 Task: Set the repository deletion and transfer in admin repository permissions for the organization "Mark56771" to "Allow members to delete or transfer repositories for this organization".
Action: Mouse moved to (1291, 104)
Screenshot: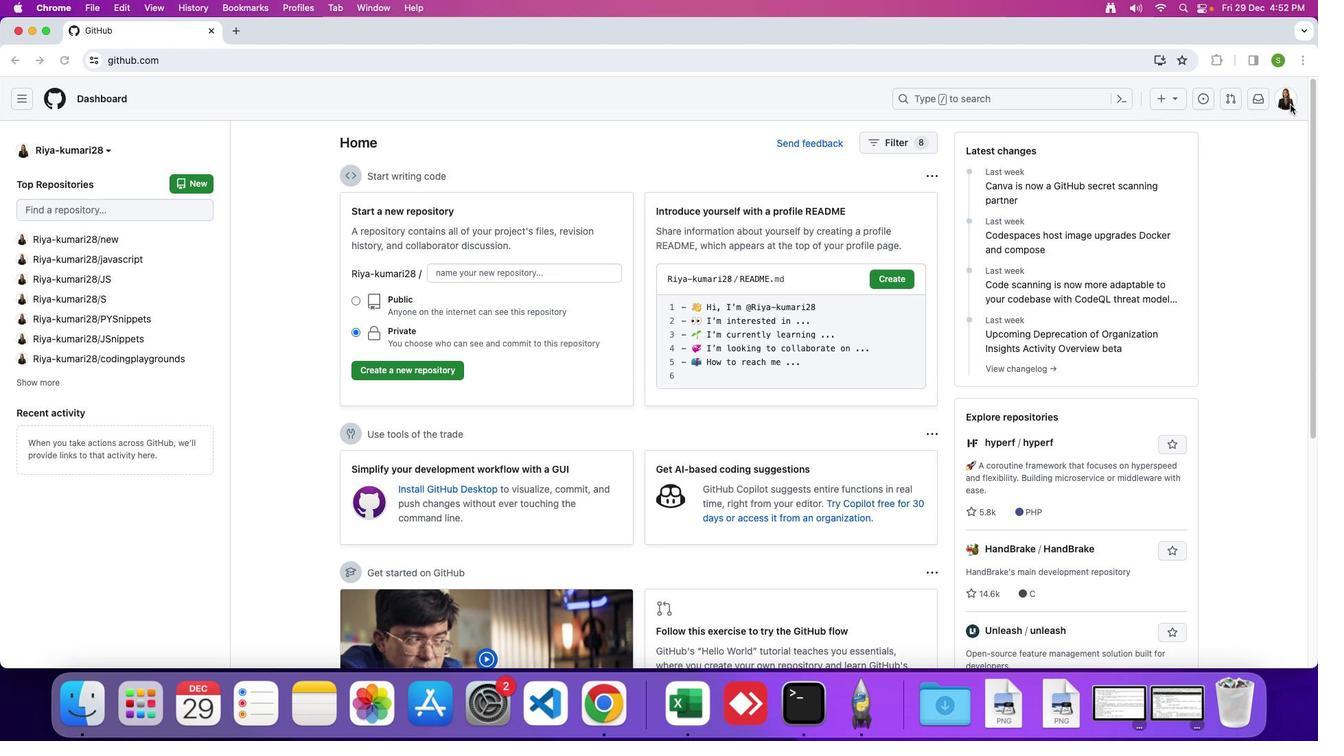 
Action: Mouse pressed left at (1291, 104)
Screenshot: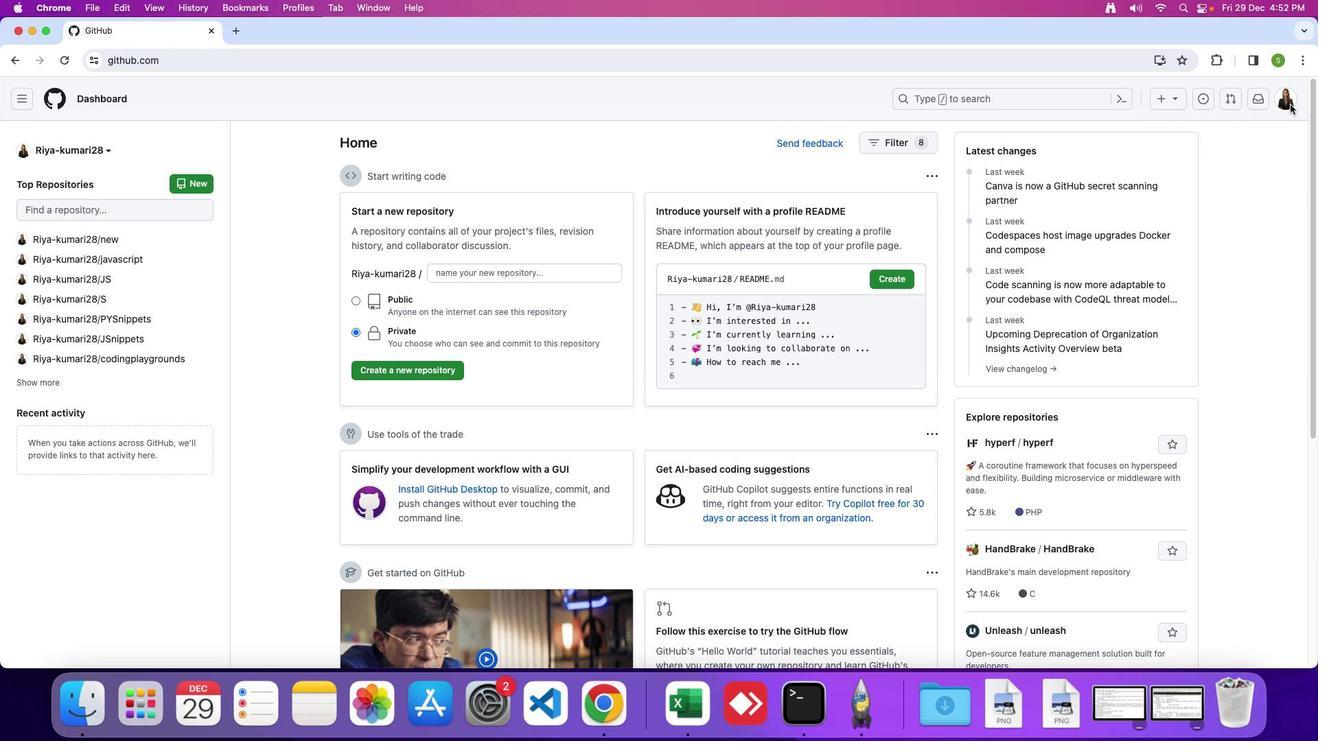 
Action: Mouse moved to (1285, 100)
Screenshot: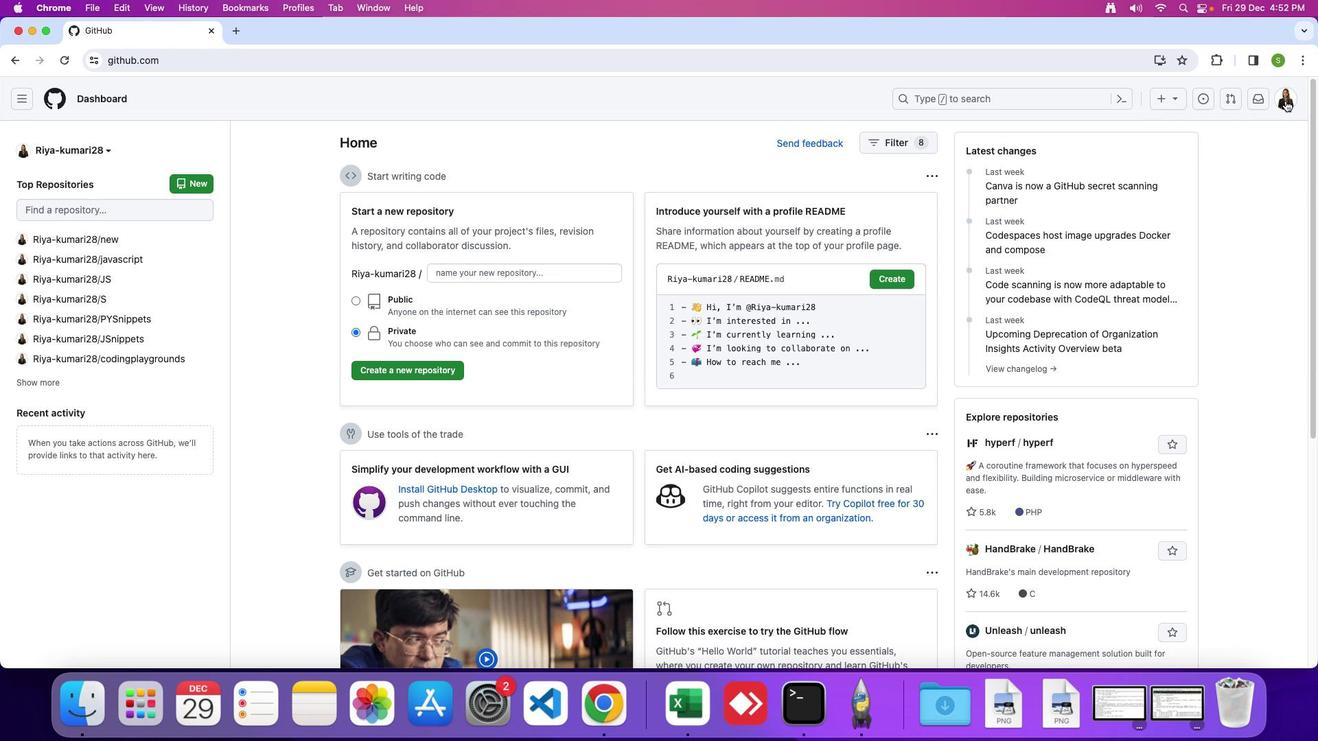 
Action: Mouse pressed left at (1285, 100)
Screenshot: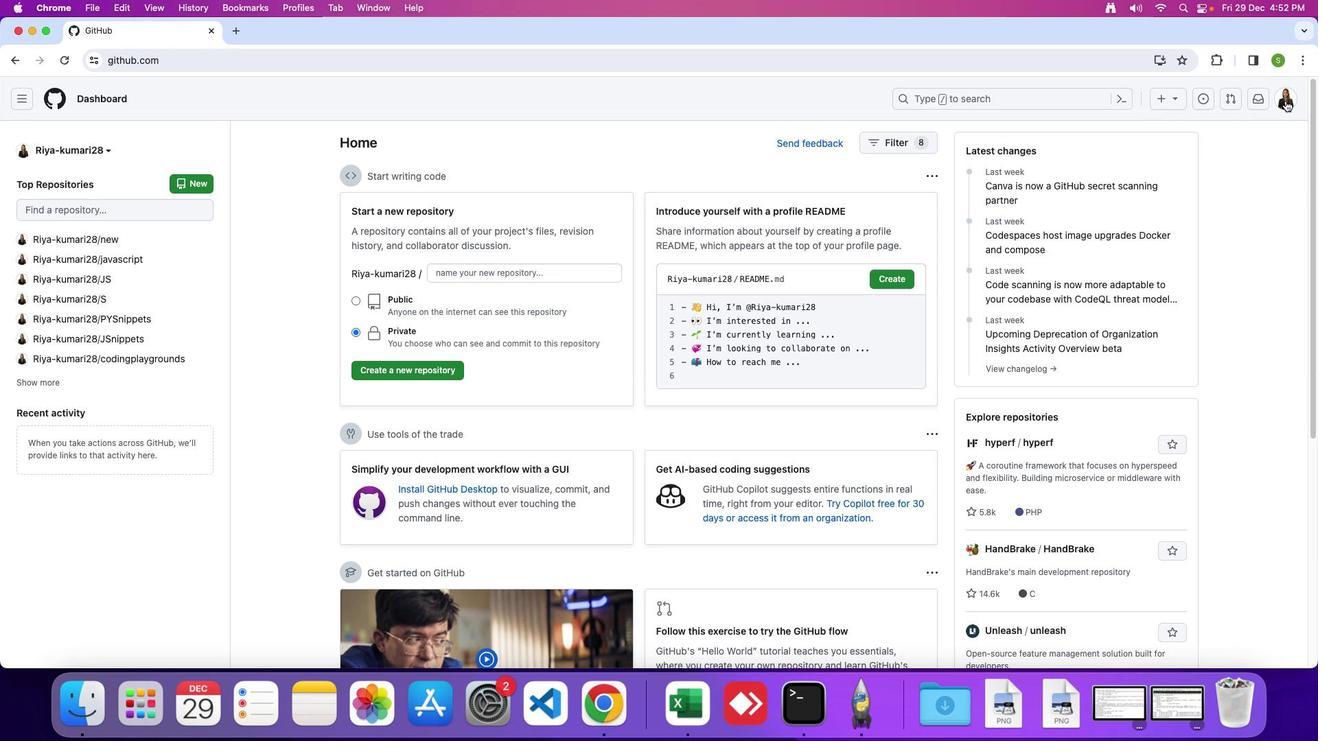 
Action: Mouse moved to (1174, 272)
Screenshot: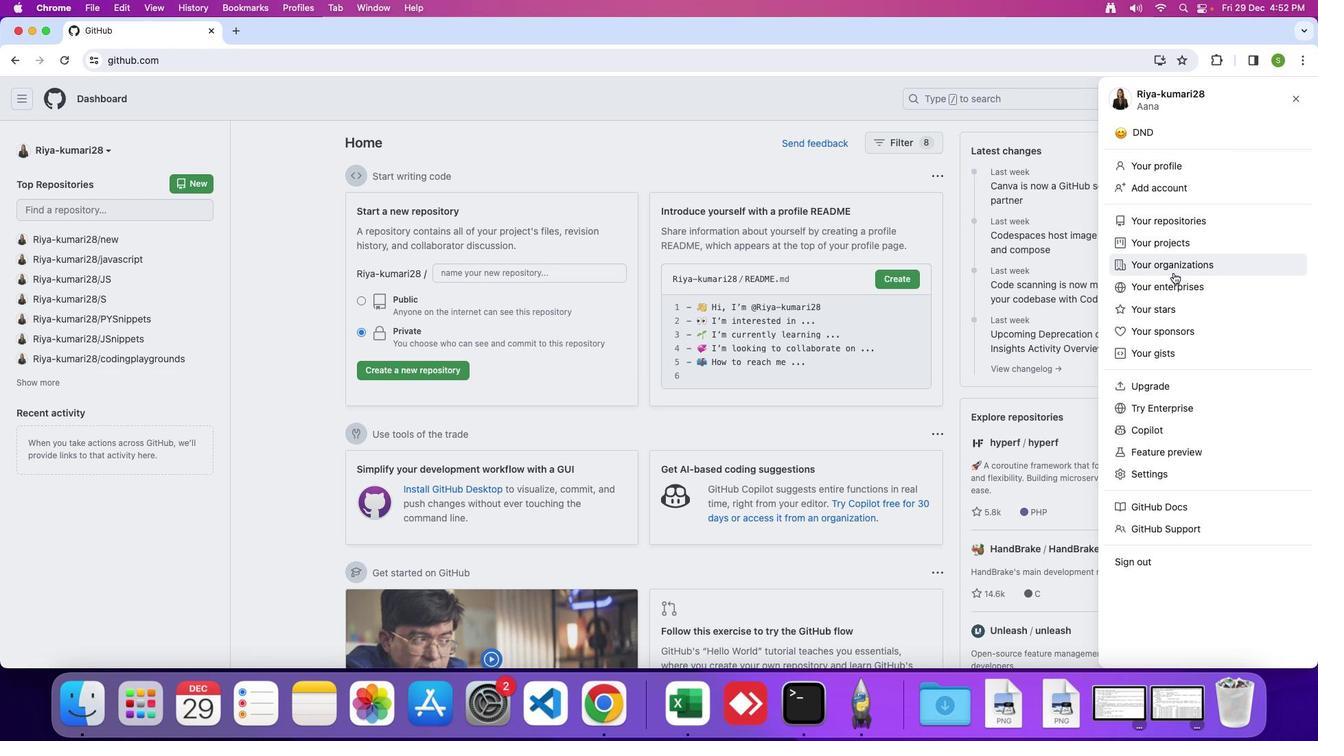 
Action: Mouse pressed left at (1174, 272)
Screenshot: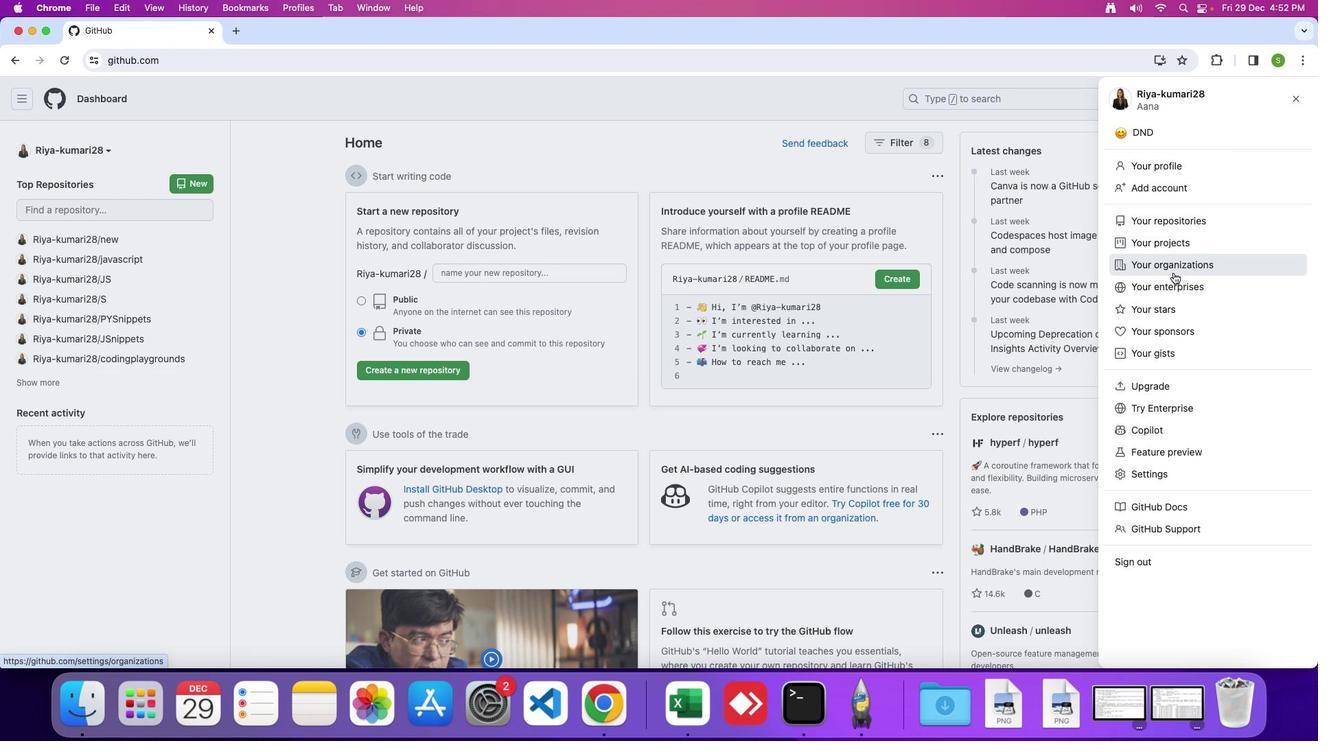 
Action: Mouse moved to (998, 289)
Screenshot: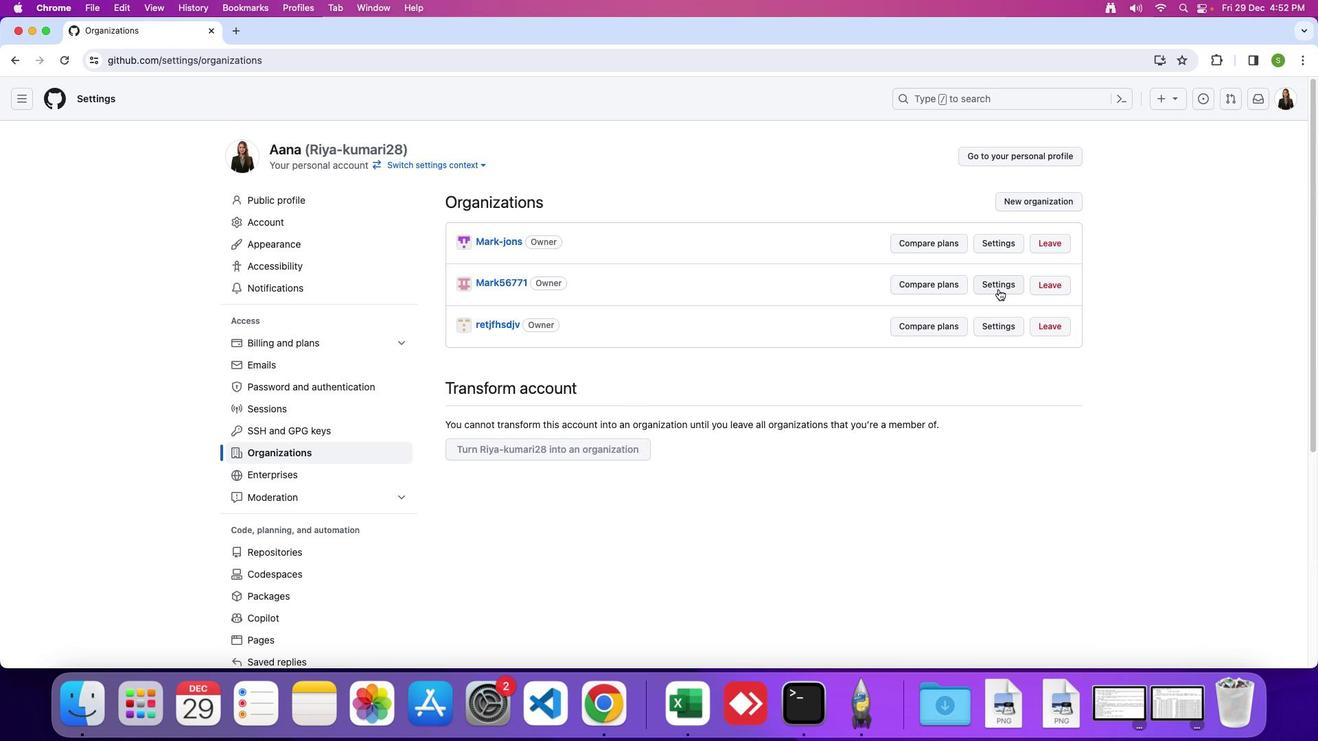 
Action: Mouse pressed left at (998, 289)
Screenshot: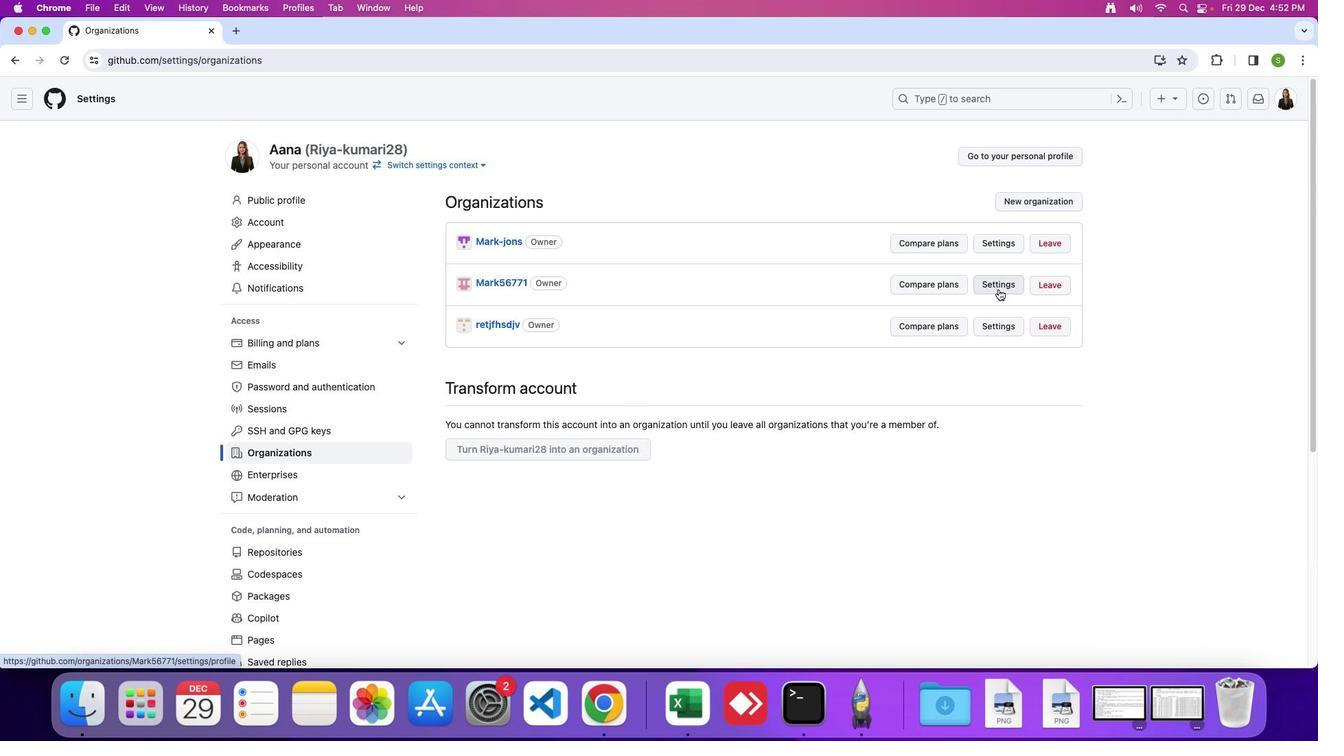 
Action: Mouse moved to (312, 327)
Screenshot: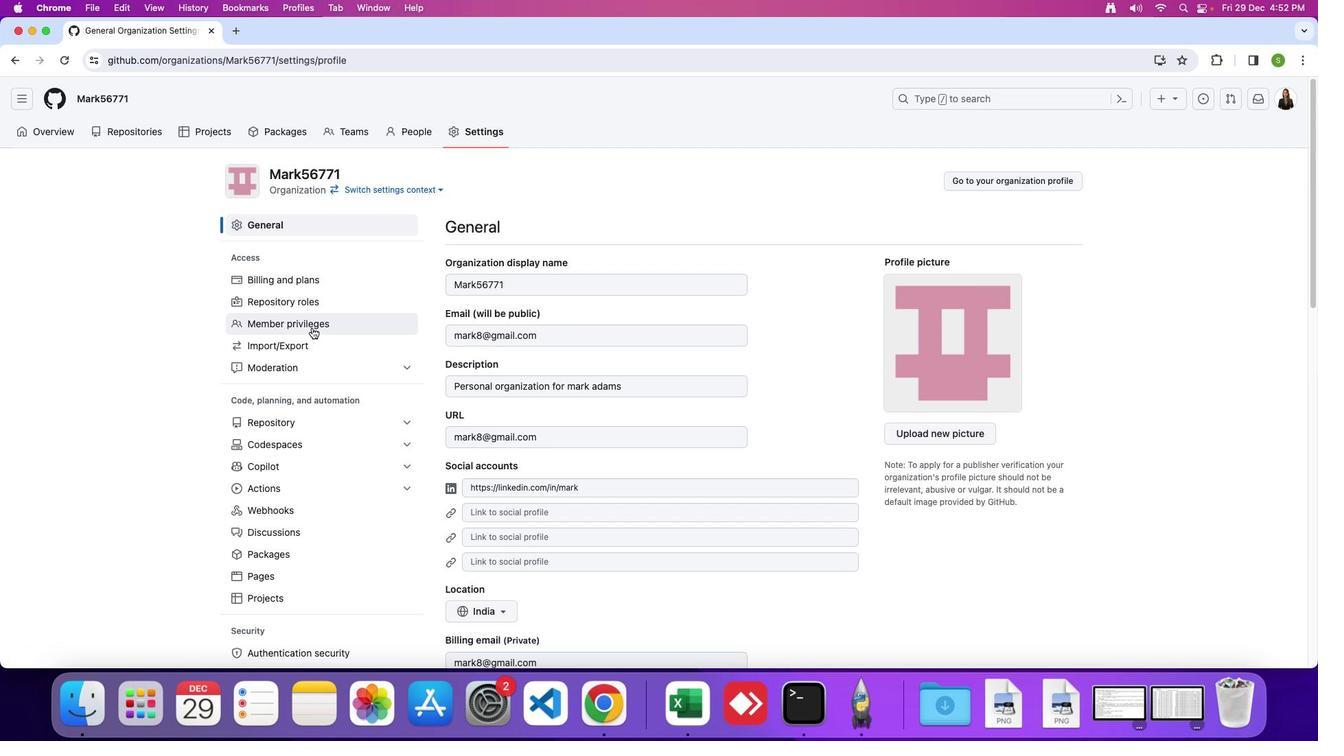 
Action: Mouse pressed left at (312, 327)
Screenshot: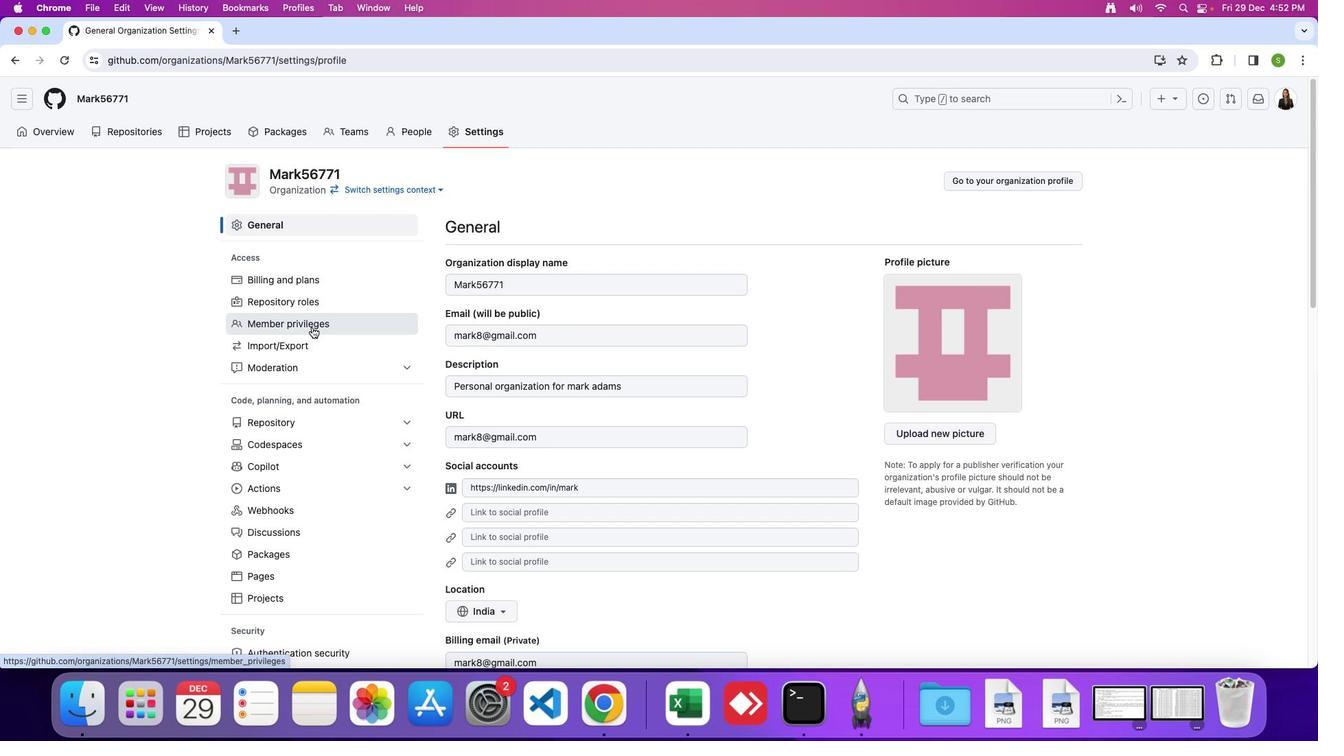
Action: Mouse moved to (627, 415)
Screenshot: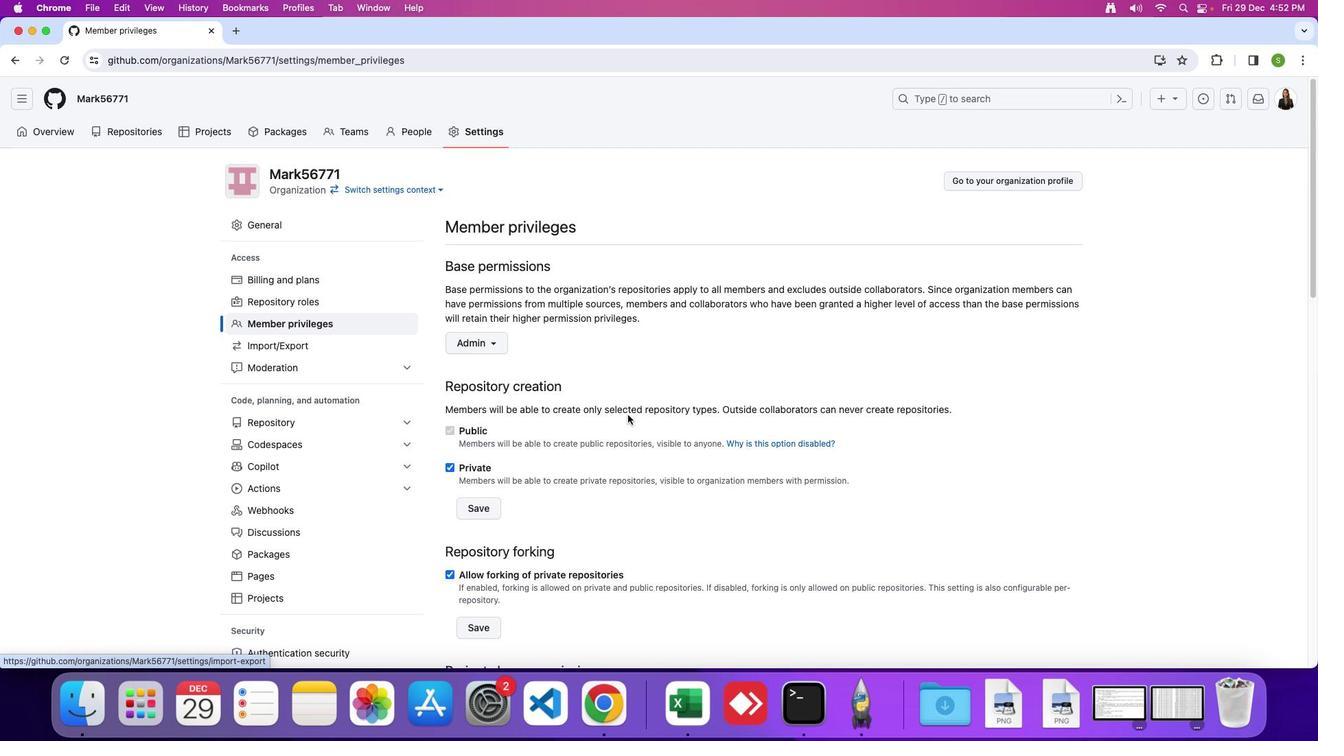 
Action: Mouse scrolled (627, 415) with delta (0, 0)
Screenshot: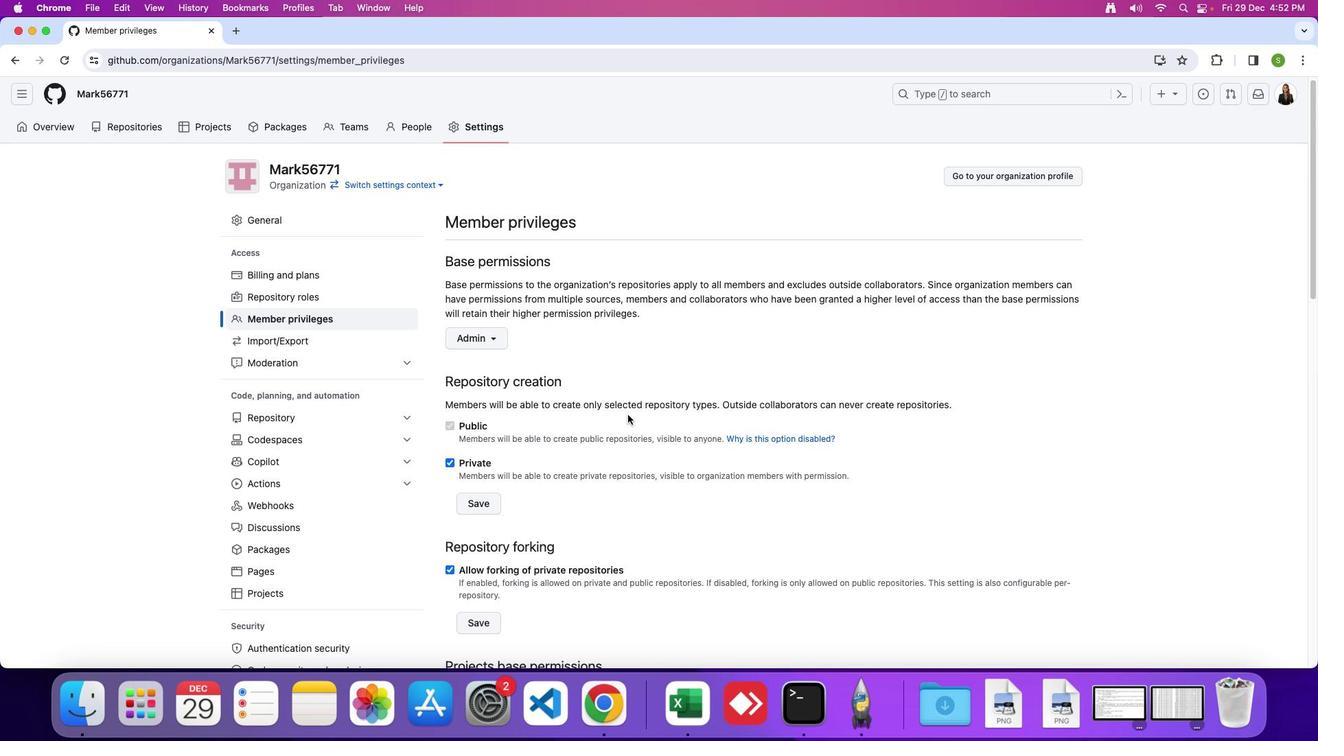 
Action: Mouse scrolled (627, 415) with delta (0, 0)
Screenshot: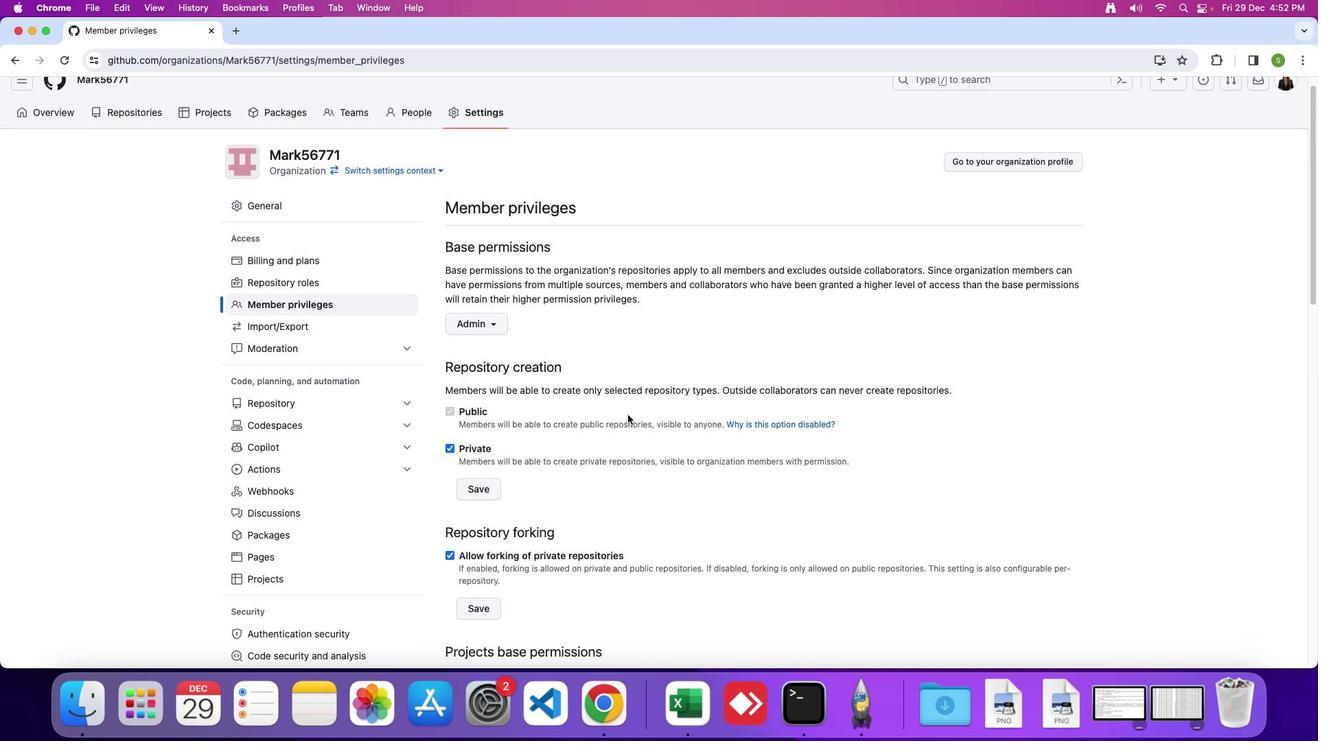 
Action: Mouse scrolled (627, 415) with delta (0, -2)
Screenshot: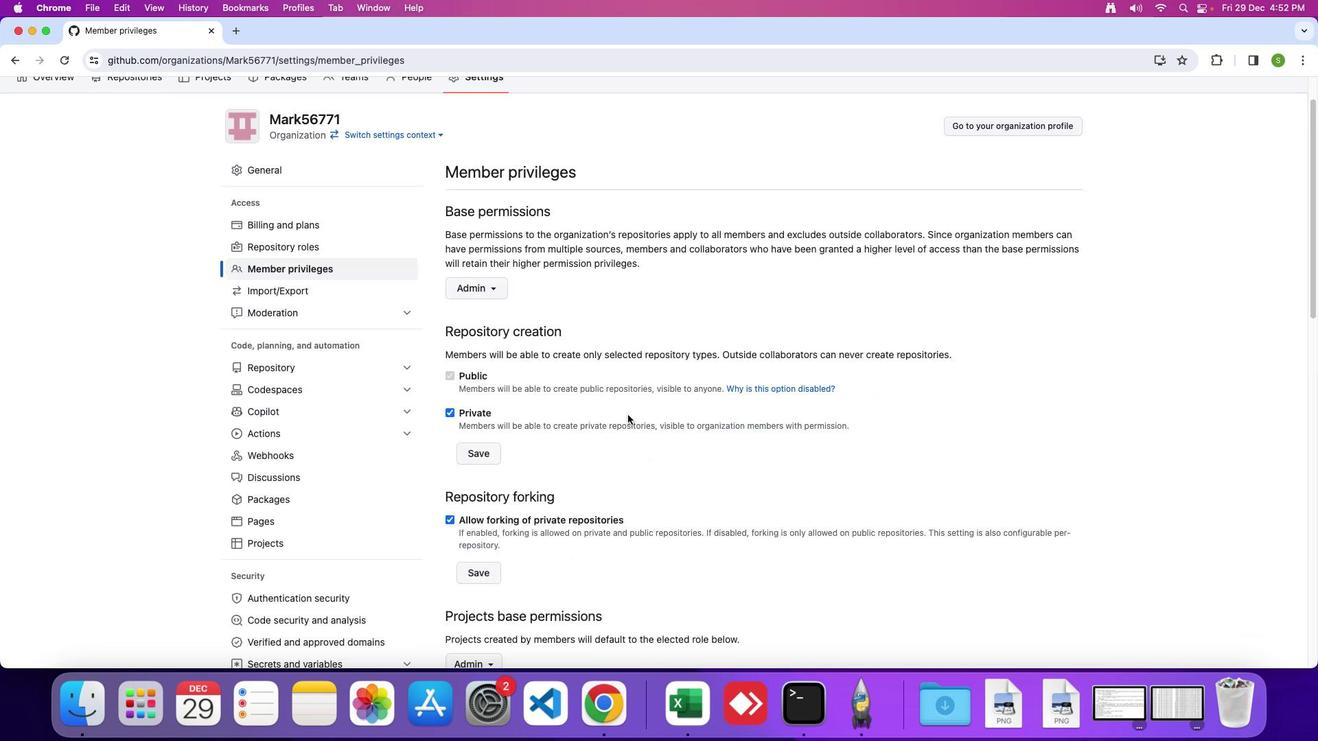 
Action: Mouse scrolled (627, 415) with delta (0, 0)
Screenshot: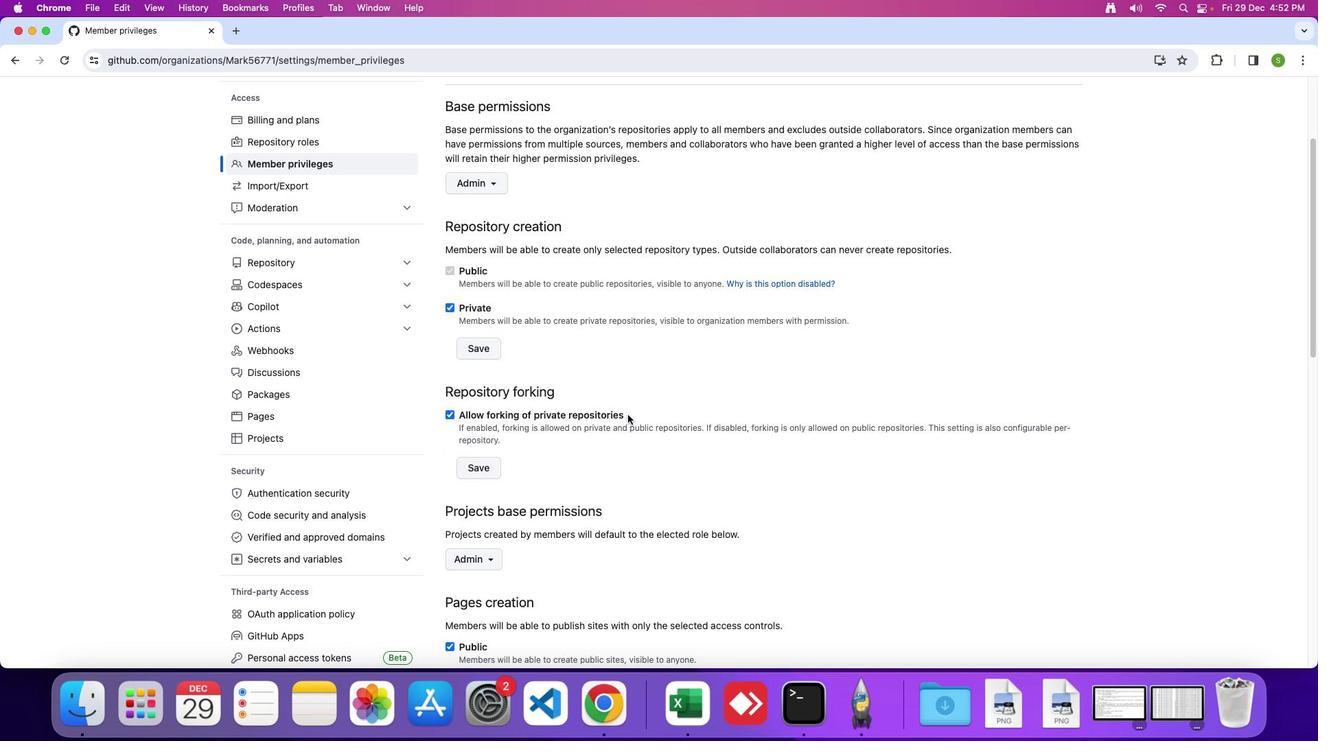 
Action: Mouse scrolled (627, 415) with delta (0, 0)
Screenshot: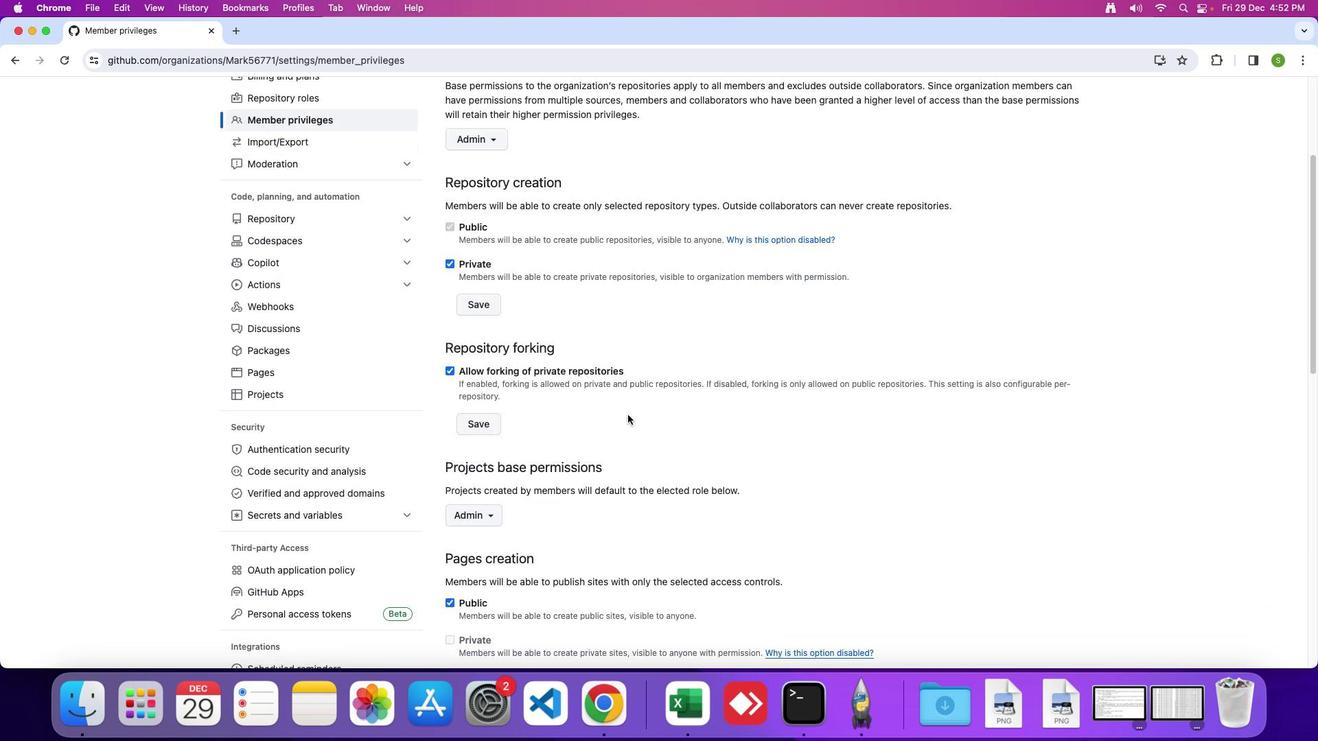 
Action: Mouse scrolled (627, 415) with delta (0, -2)
Screenshot: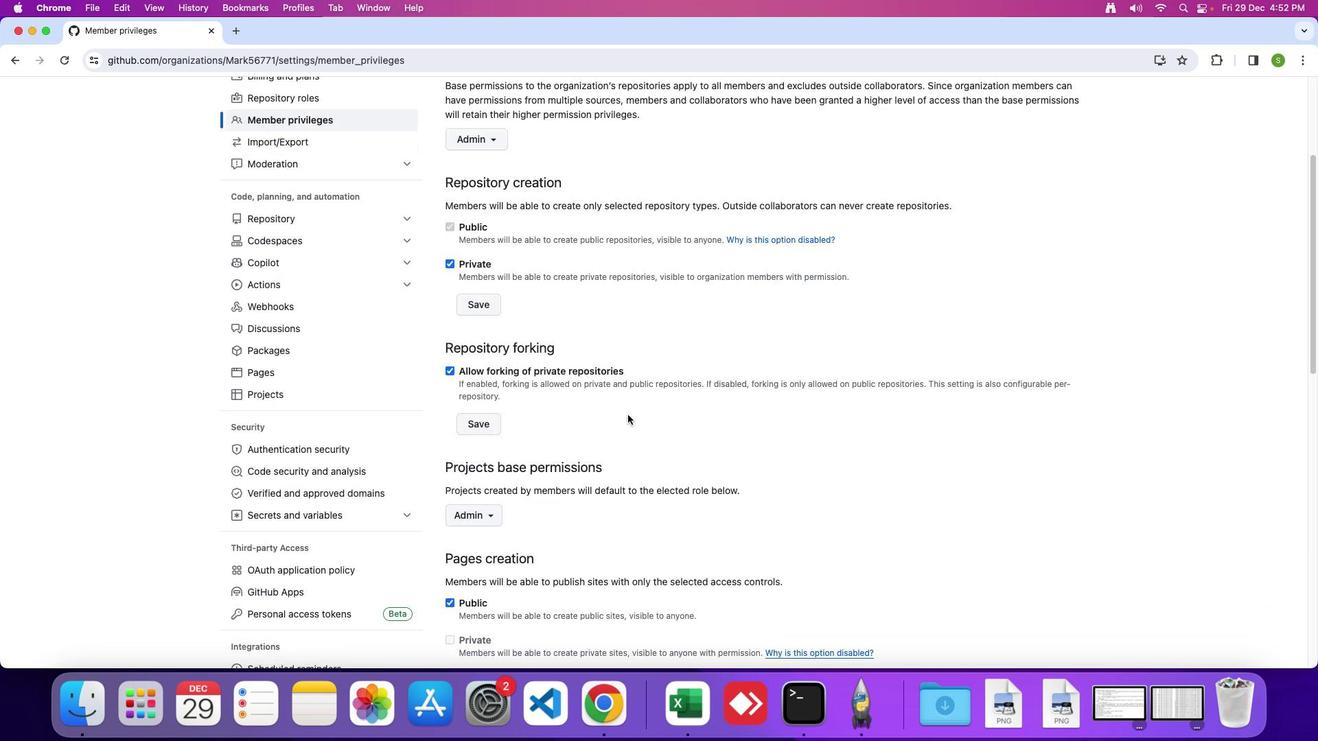 
Action: Mouse scrolled (627, 415) with delta (0, 0)
Screenshot: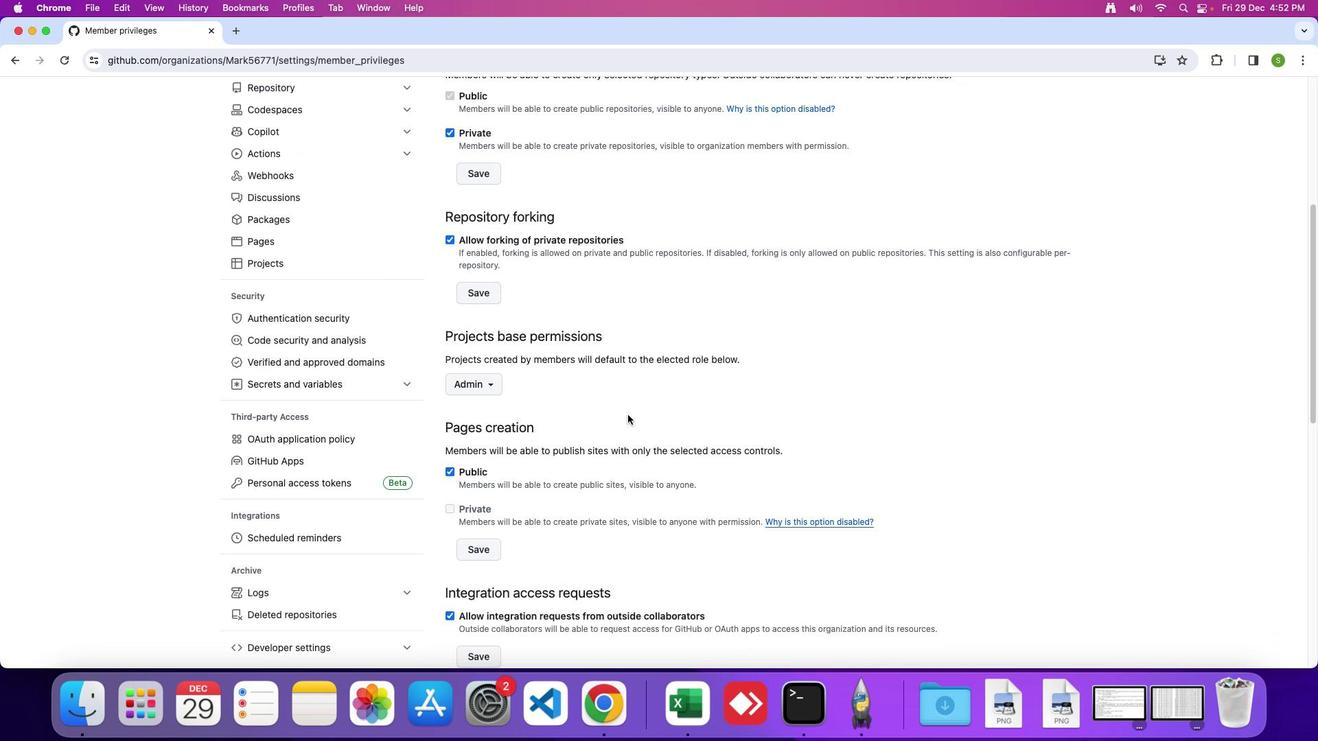
Action: Mouse scrolled (627, 415) with delta (0, 0)
Screenshot: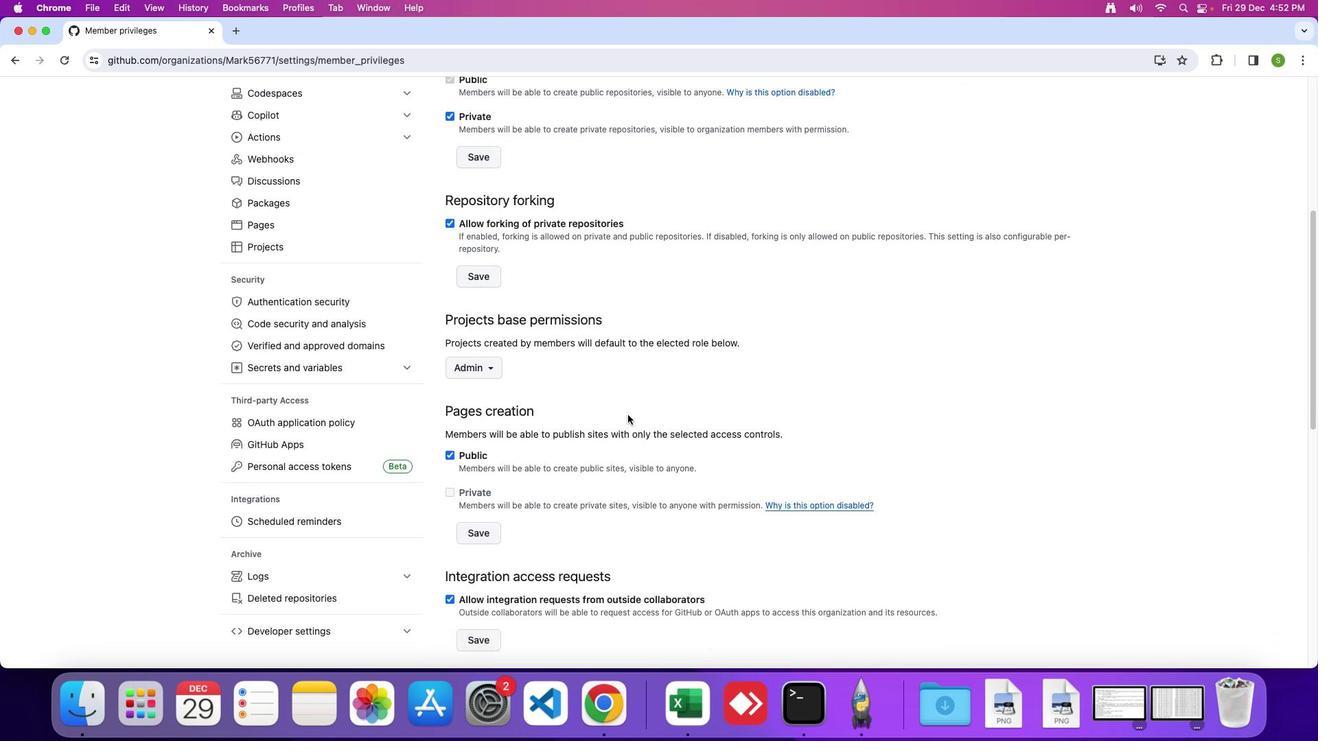 
Action: Mouse scrolled (627, 415) with delta (0, -2)
Screenshot: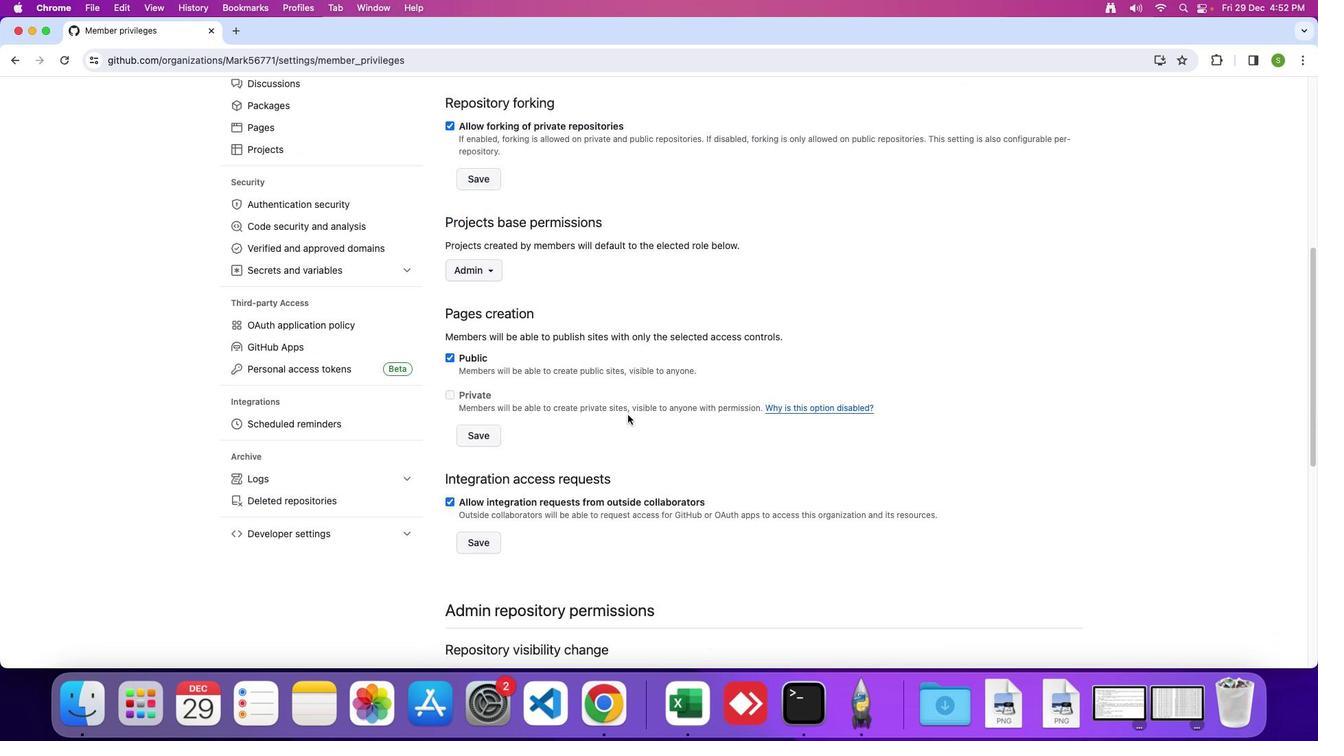 
Action: Mouse scrolled (627, 415) with delta (0, -4)
Screenshot: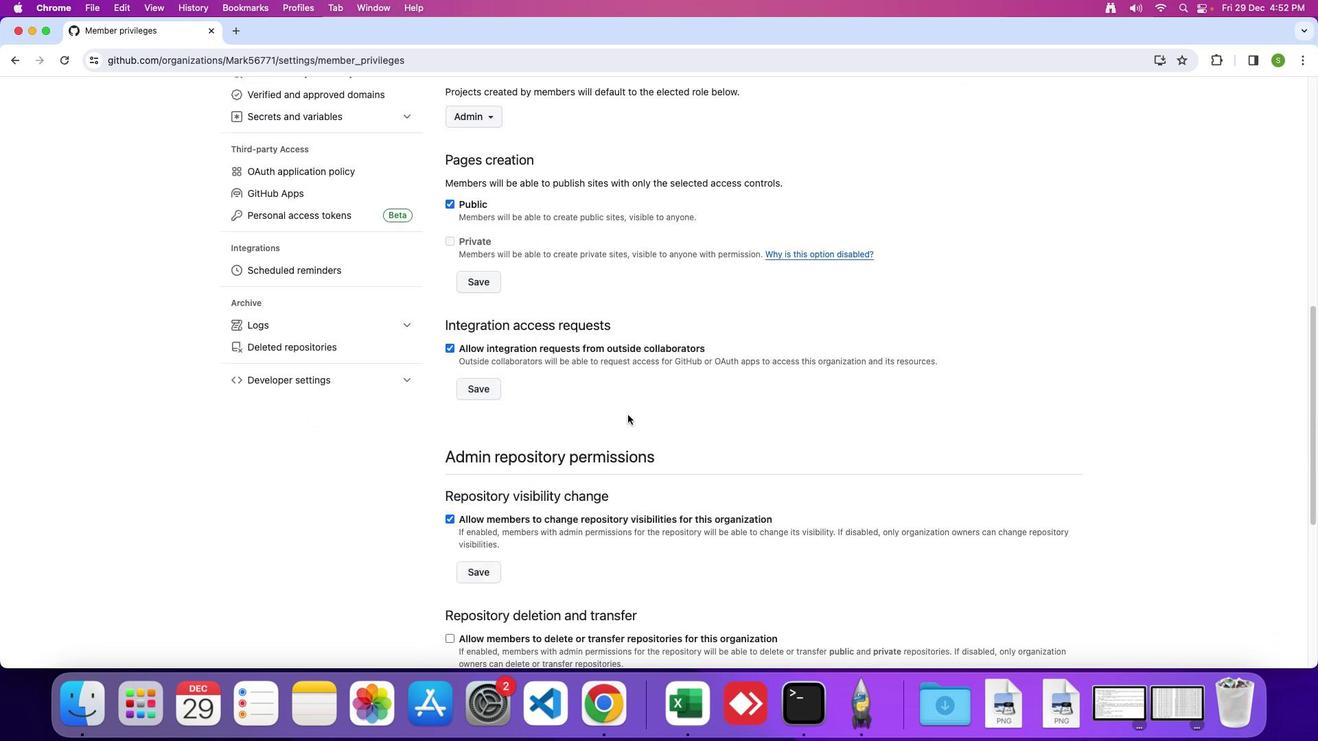 
Action: Mouse scrolled (627, 415) with delta (0, 0)
Screenshot: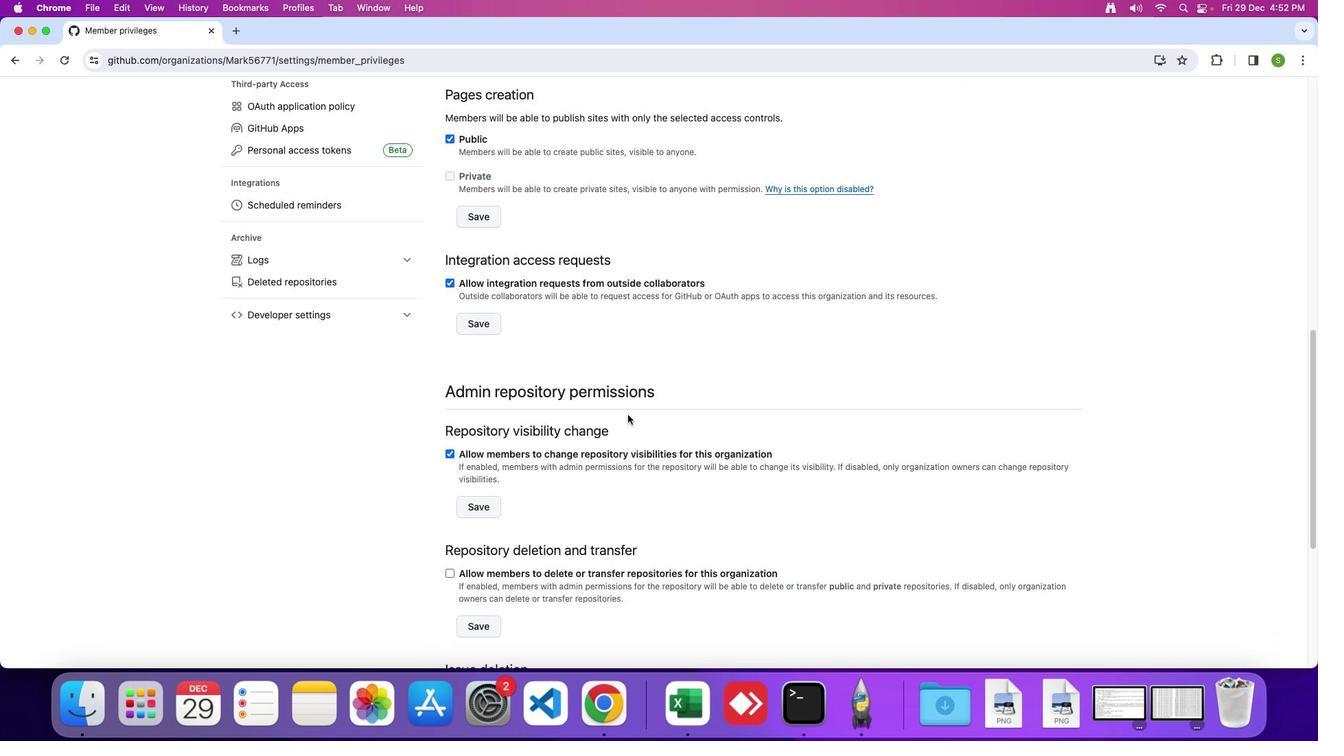 
Action: Mouse scrolled (627, 415) with delta (0, 0)
Screenshot: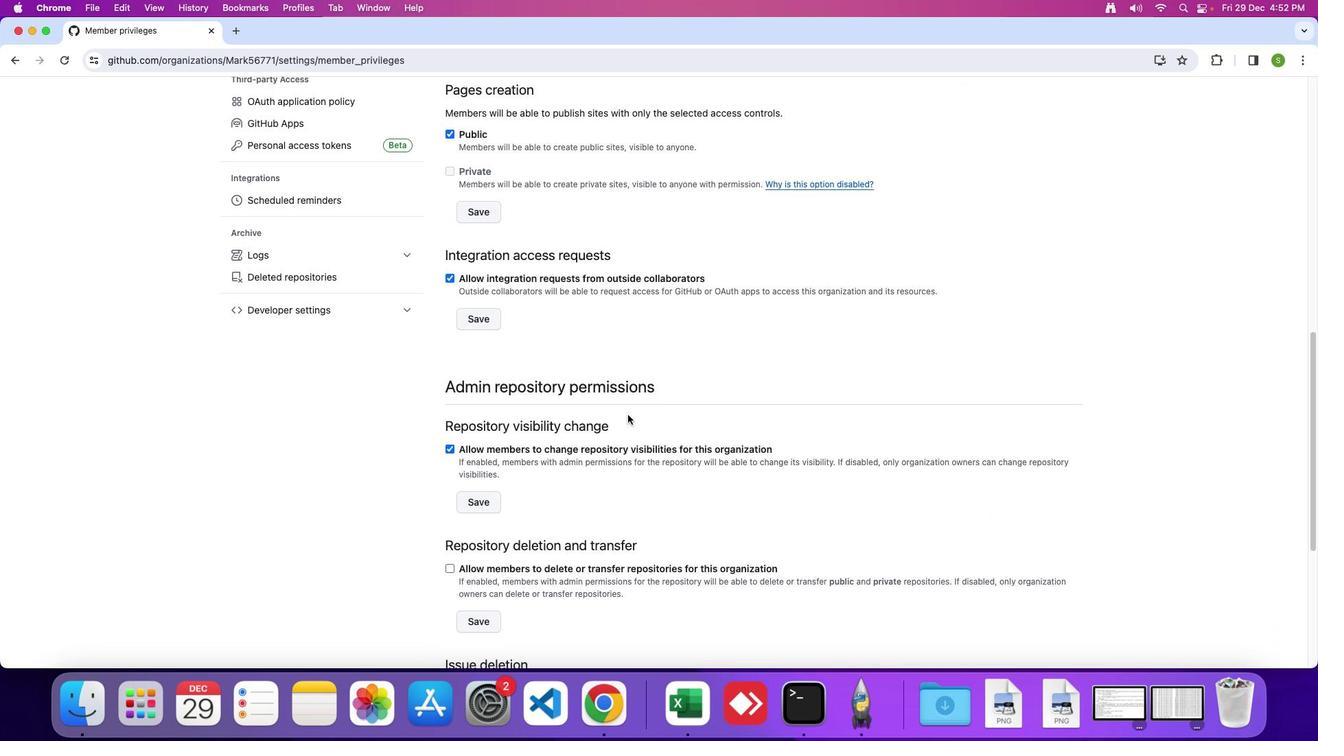 
Action: Mouse scrolled (627, 415) with delta (0, -2)
Screenshot: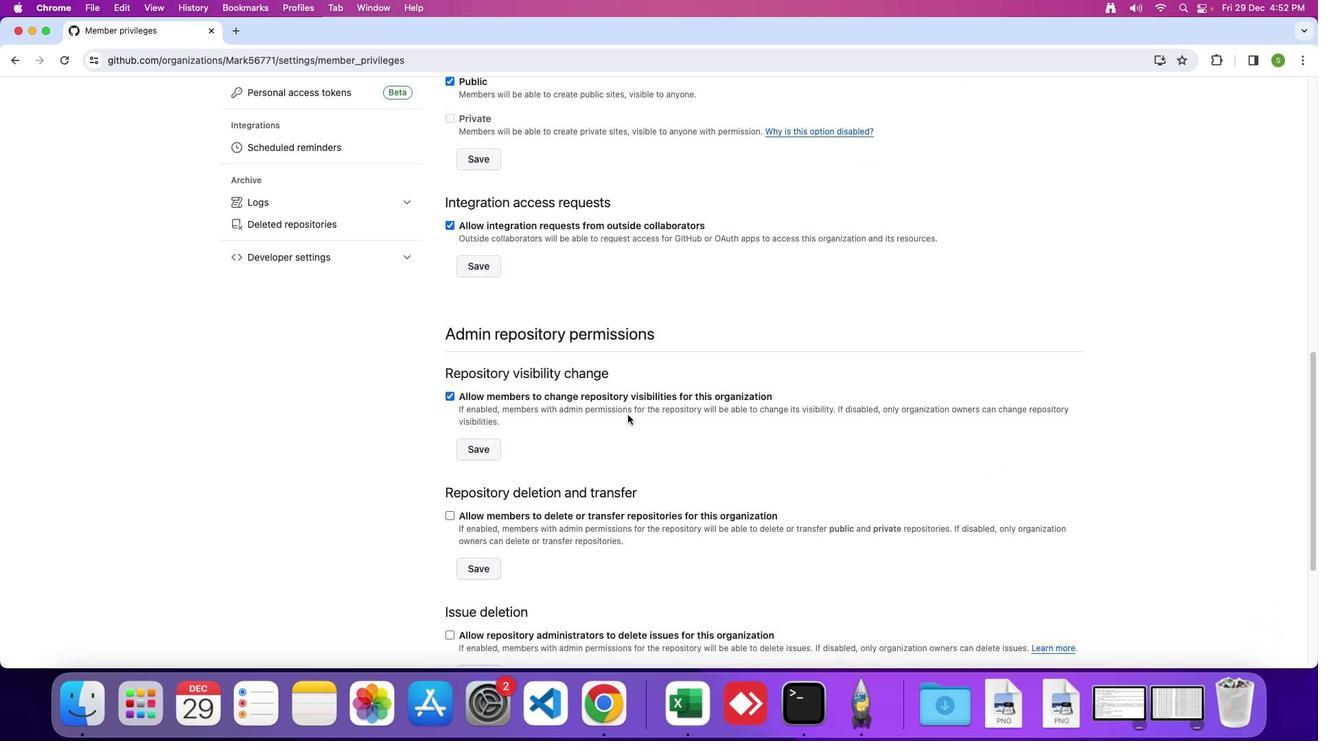 
Action: Mouse scrolled (627, 415) with delta (0, 0)
Screenshot: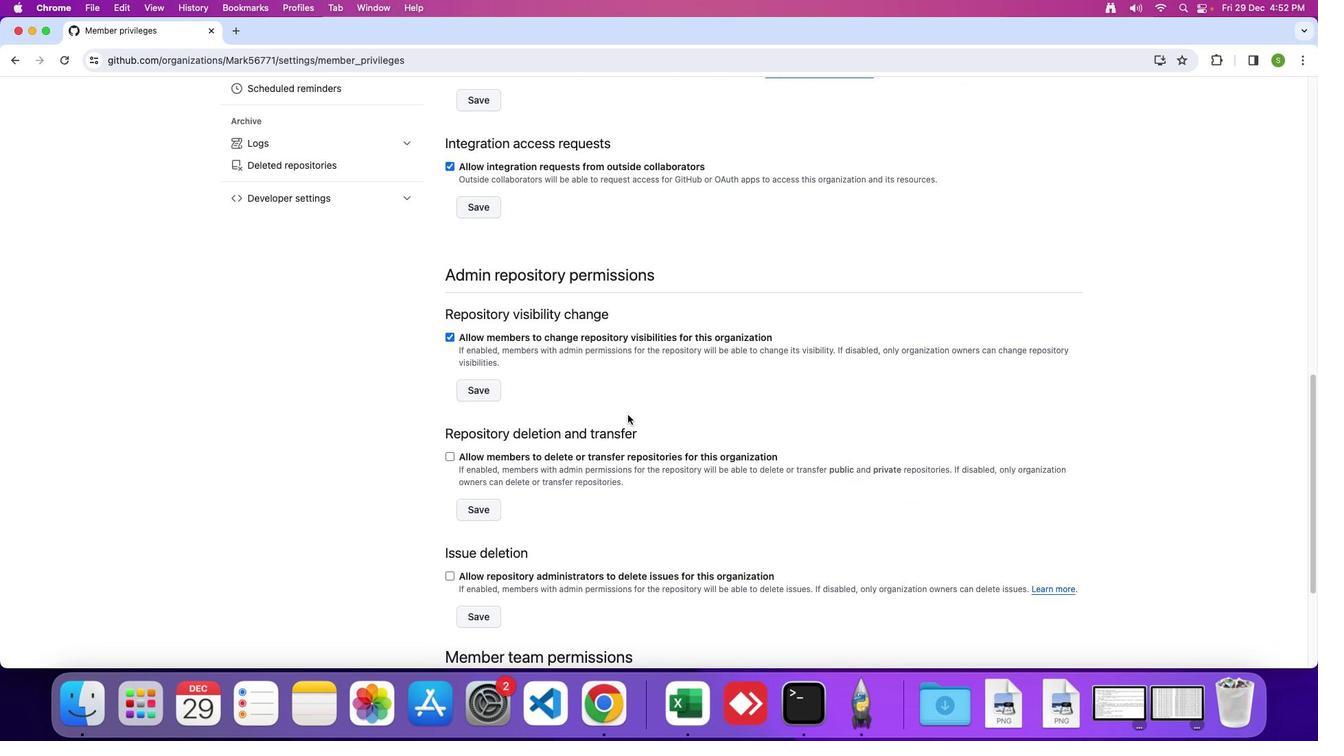 
Action: Mouse scrolled (627, 415) with delta (0, 0)
Screenshot: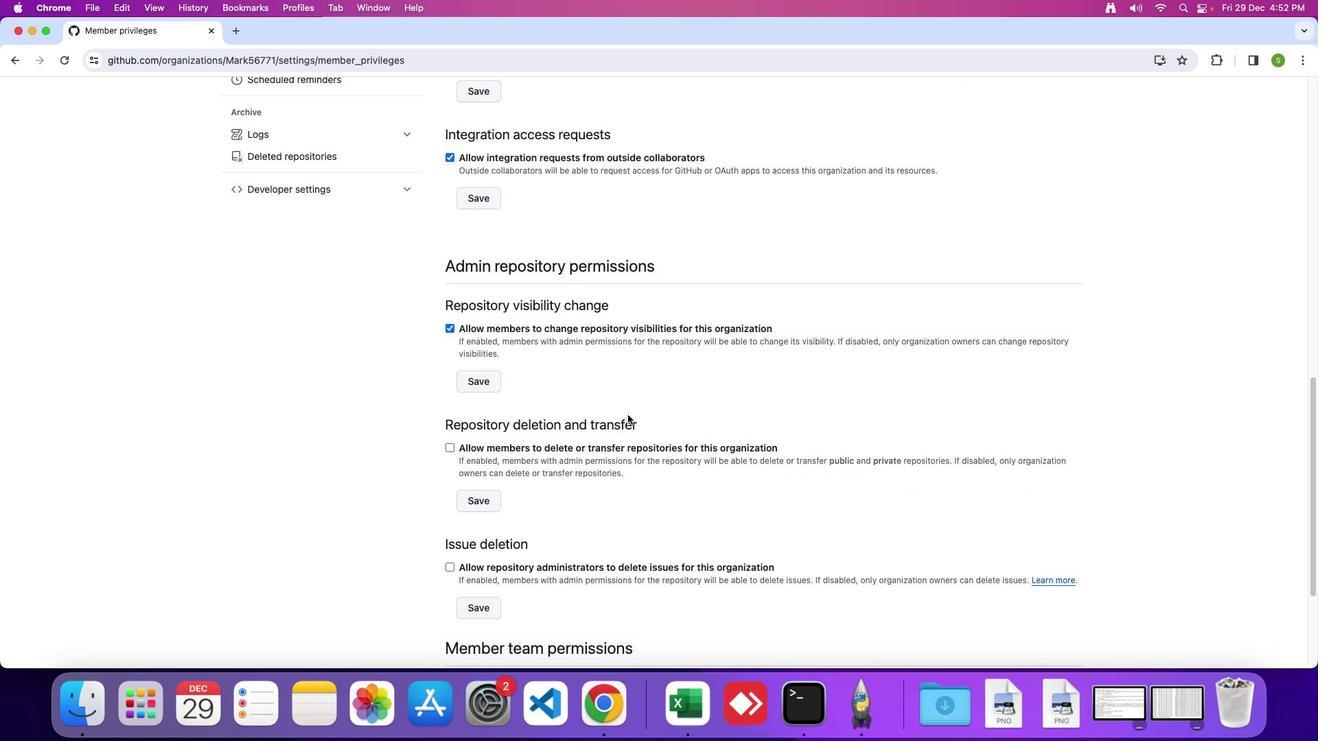 
Action: Mouse scrolled (627, 415) with delta (0, -2)
Screenshot: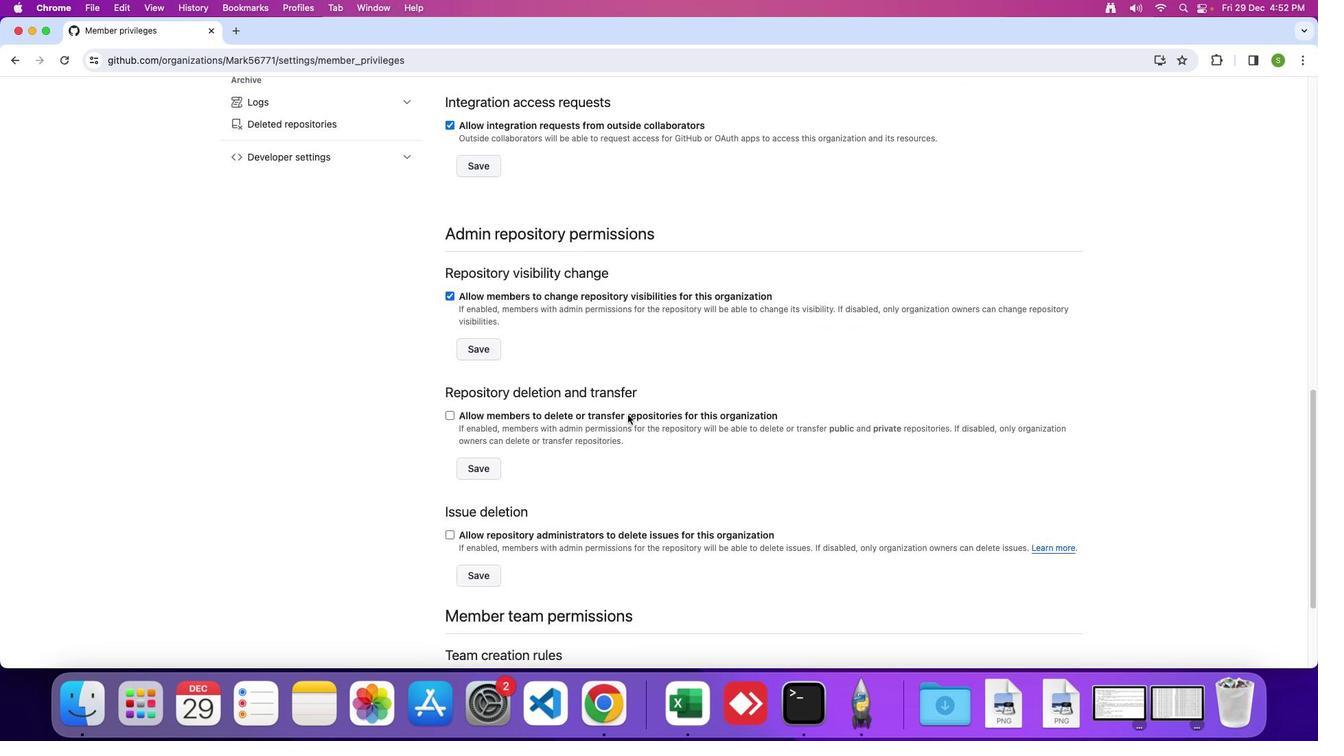 
Action: Mouse moved to (451, 339)
Screenshot: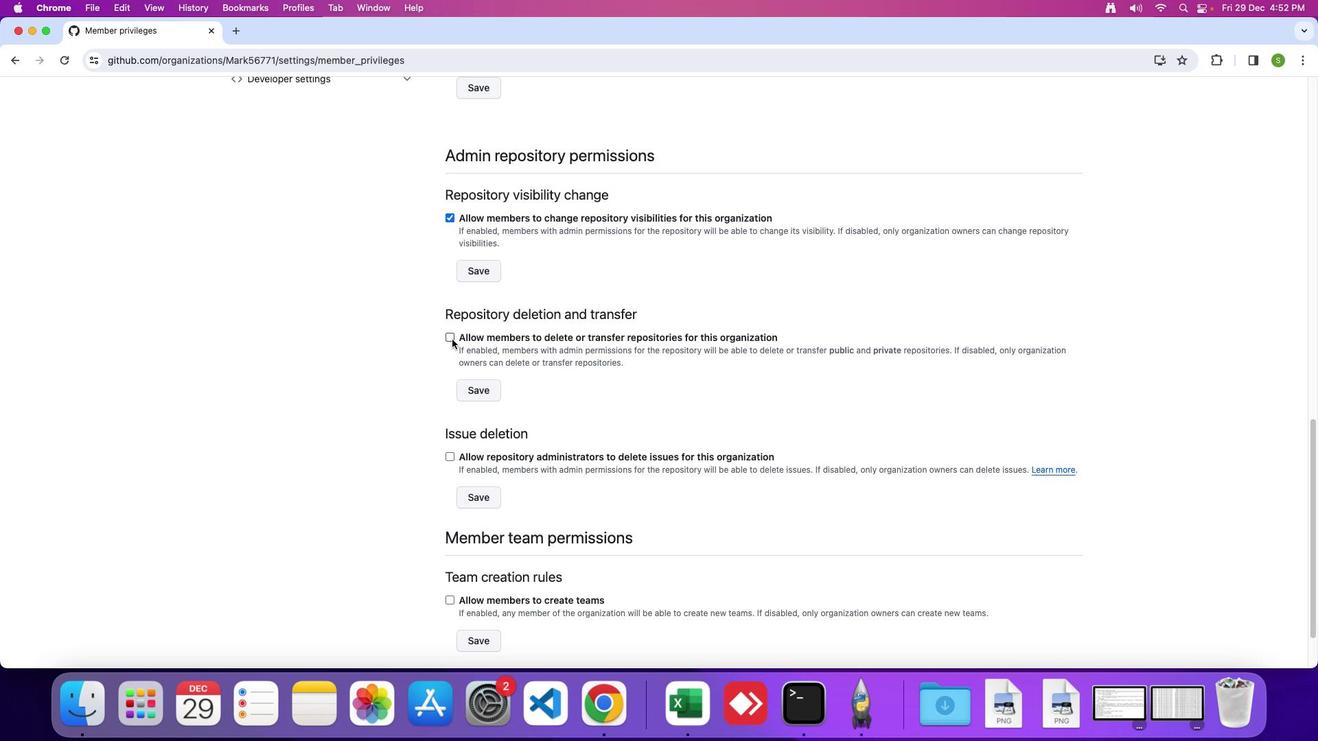 
Action: Mouse pressed left at (451, 339)
Screenshot: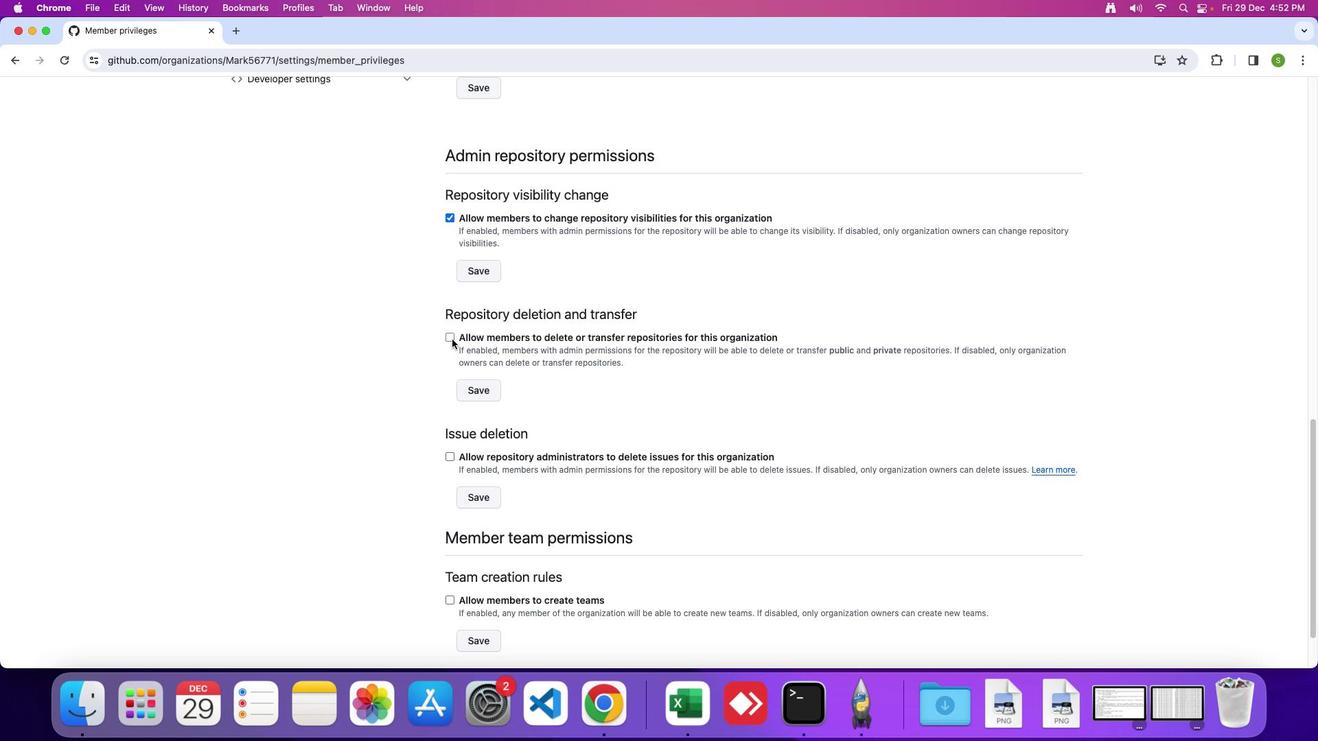 
Action: Mouse moved to (477, 391)
Screenshot: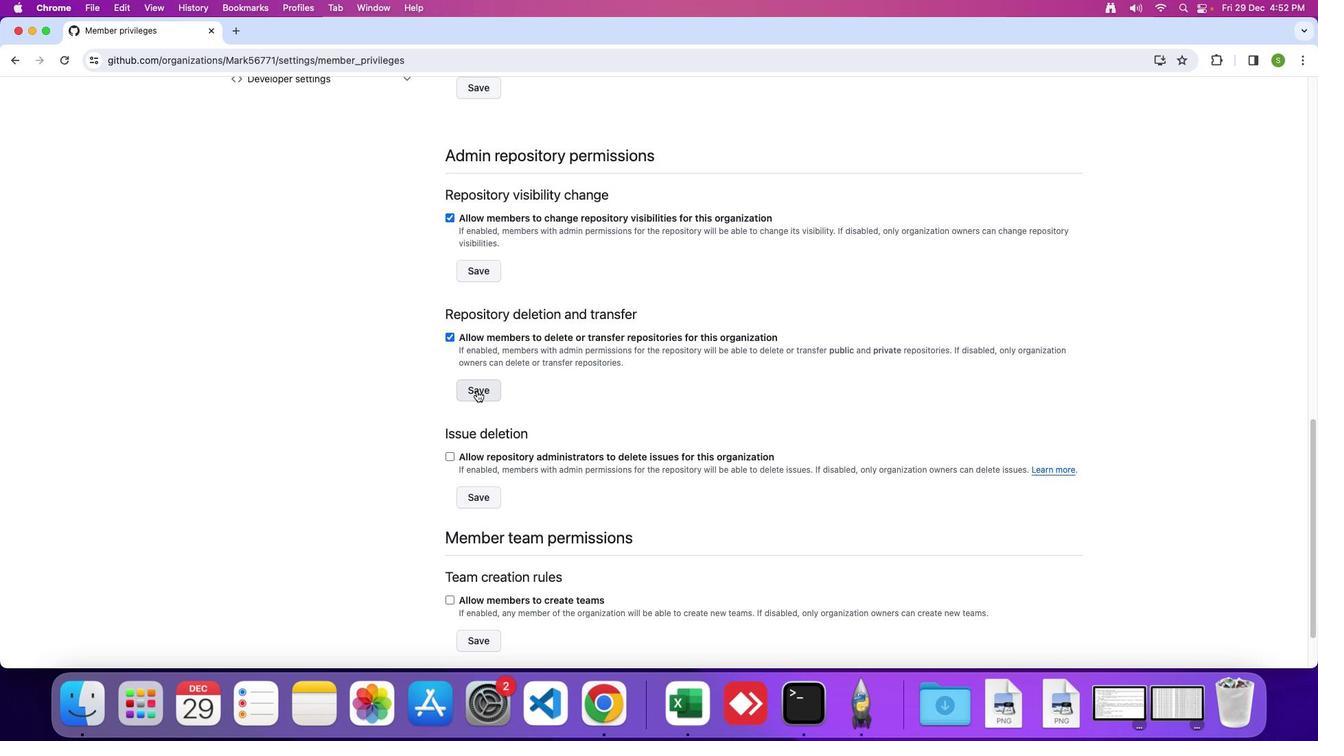 
Action: Mouse pressed left at (477, 391)
Screenshot: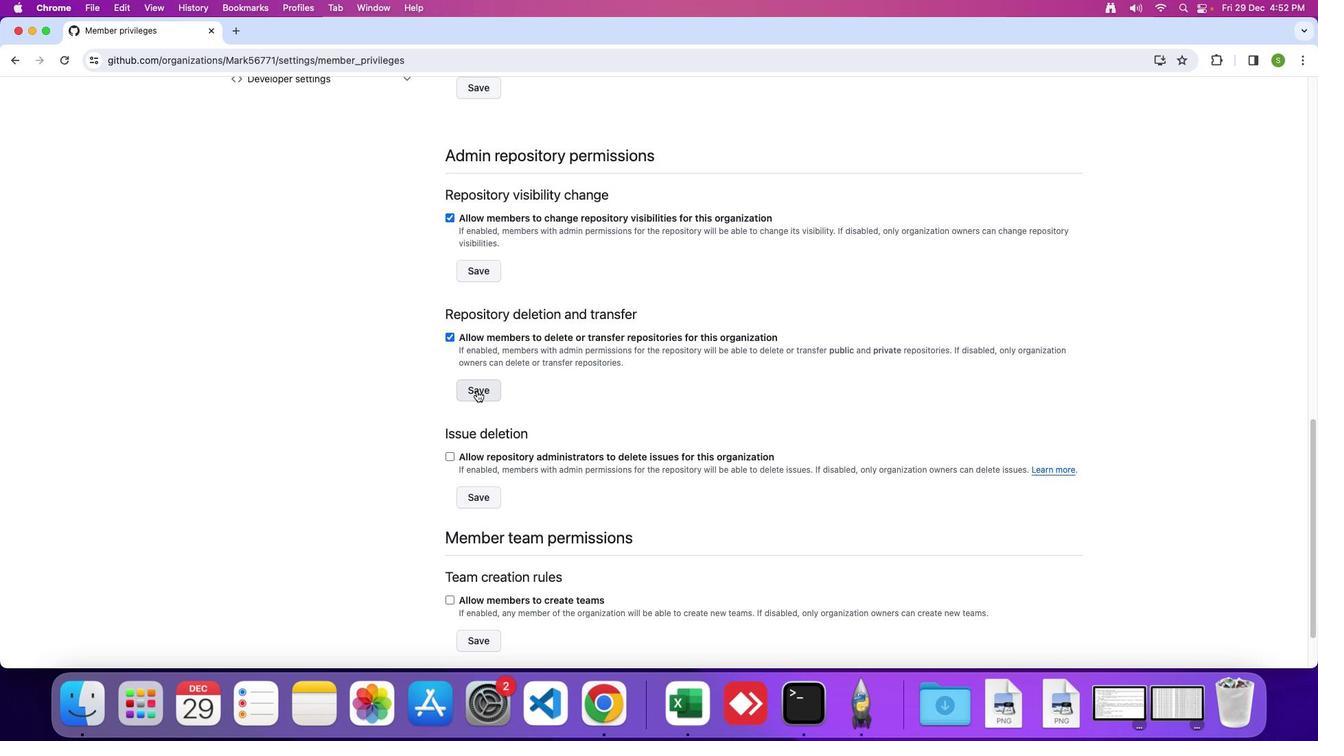 
